 Task: Add the task  Implement a new cloud-based facilities management system for a company to the section Knowledge Transfer Sprint in the project BoostTech and add a Due Date to the respective task as 2024/04/12
Action: Mouse moved to (767, 482)
Screenshot: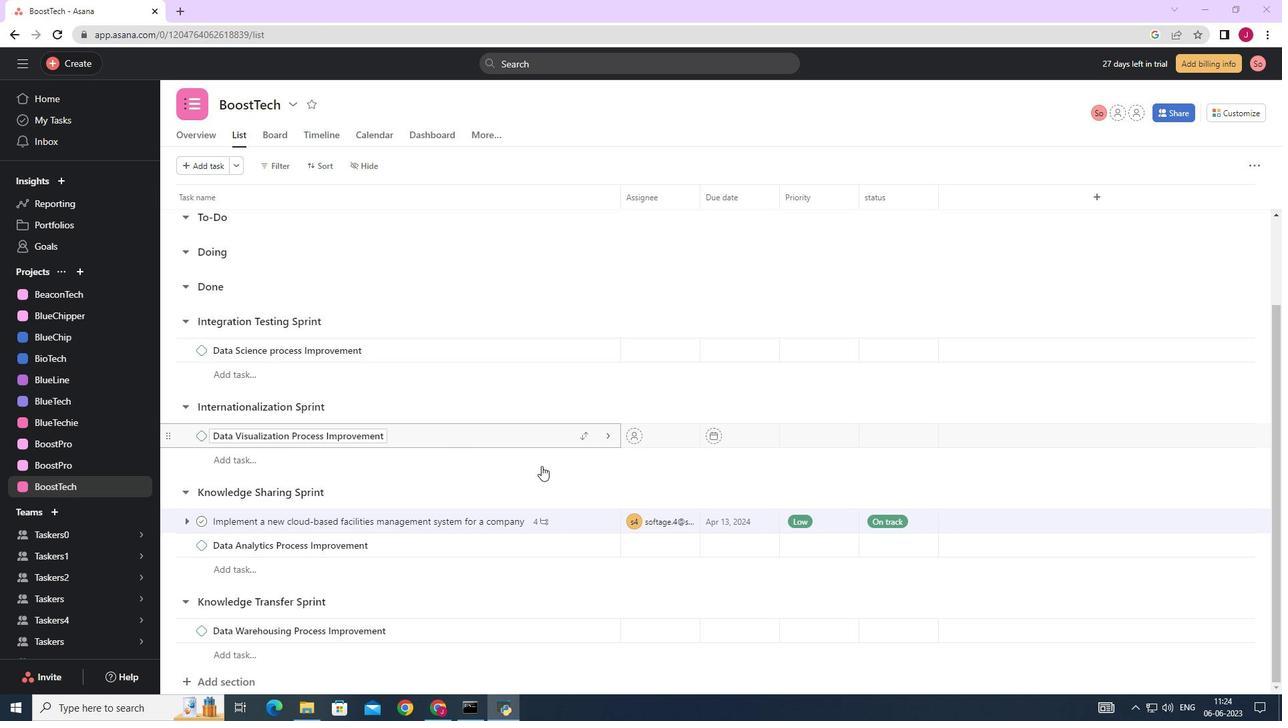 
Action: Mouse scrolled (767, 482) with delta (0, 0)
Screenshot: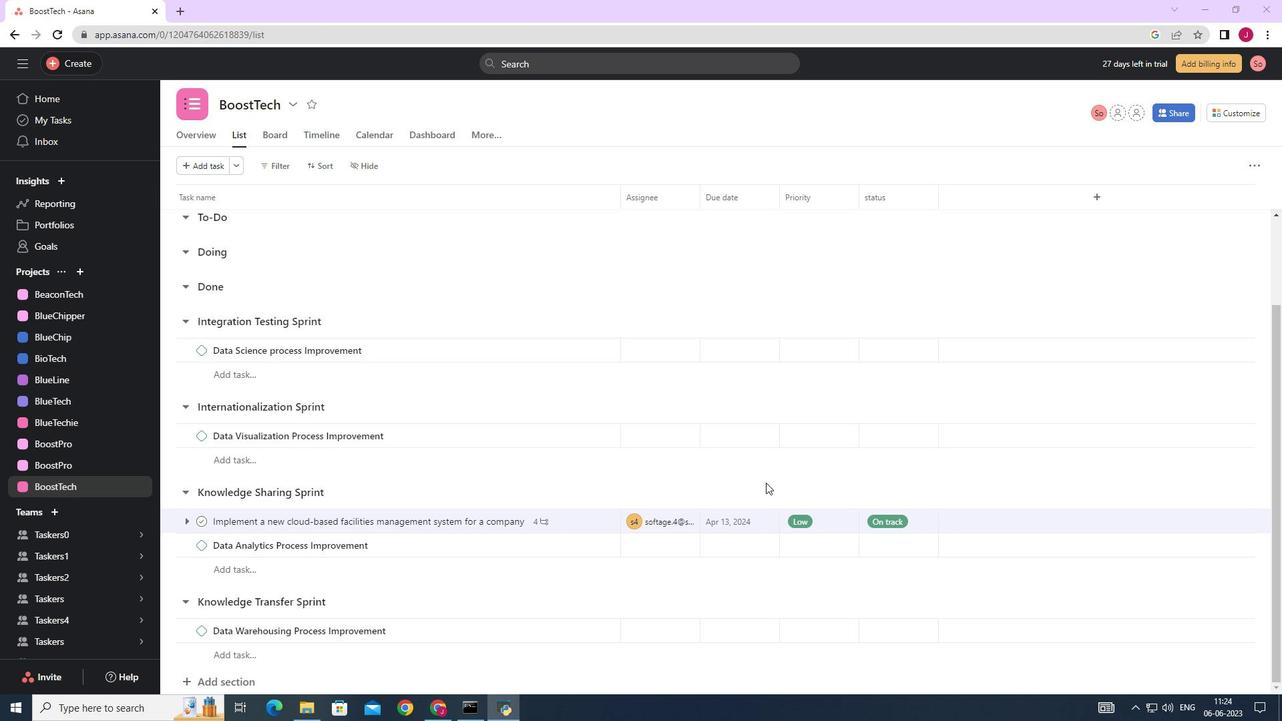 
Action: Mouse scrolled (767, 482) with delta (0, 0)
Screenshot: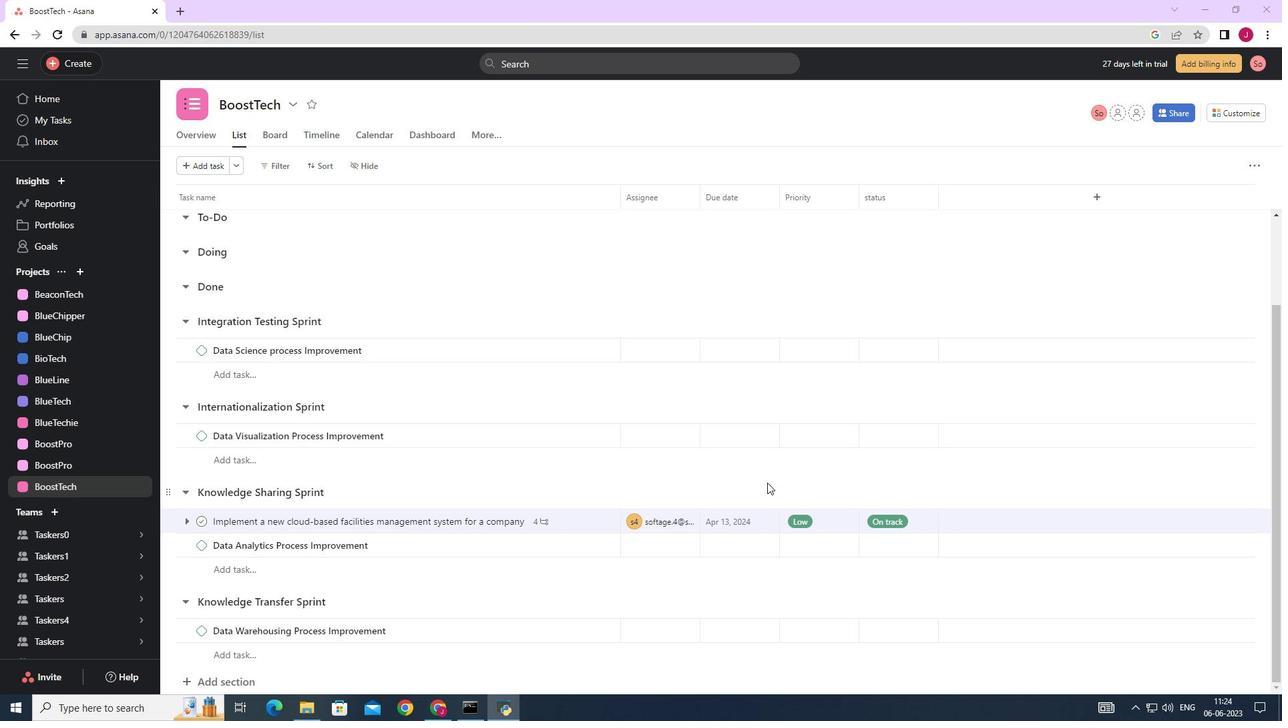 
Action: Mouse scrolled (767, 482) with delta (0, 0)
Screenshot: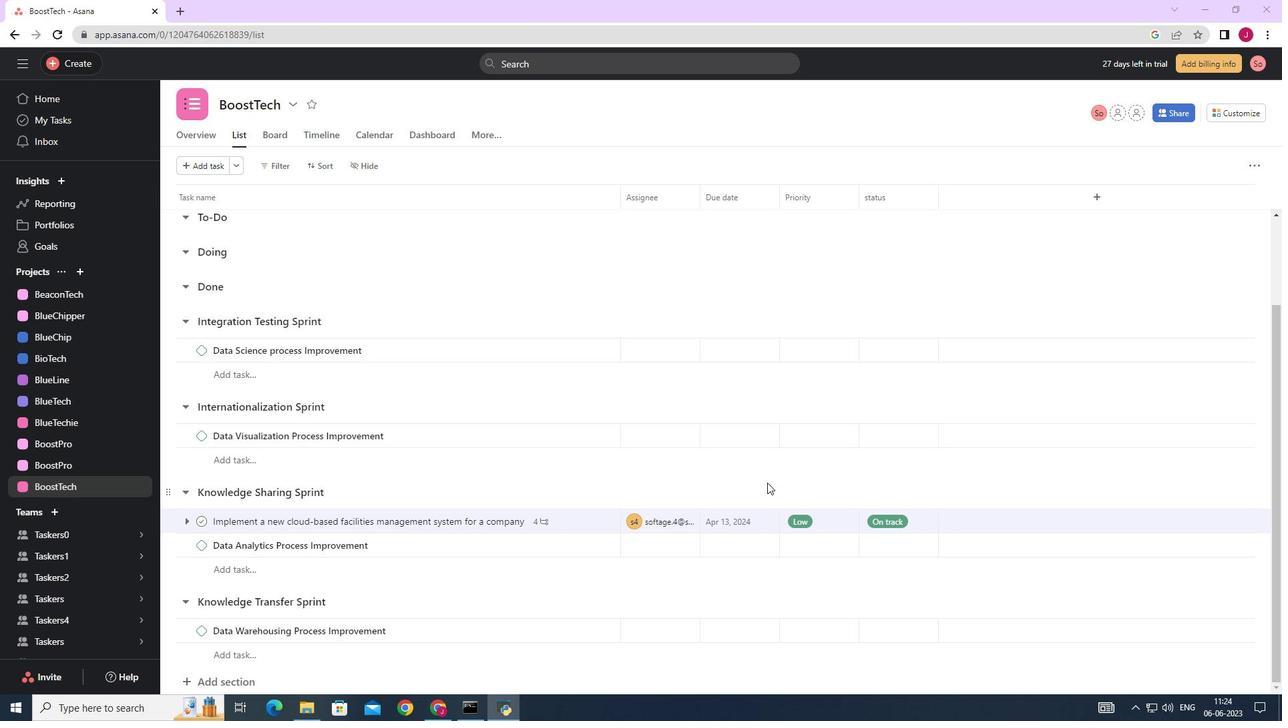 
Action: Mouse scrolled (767, 482) with delta (0, 0)
Screenshot: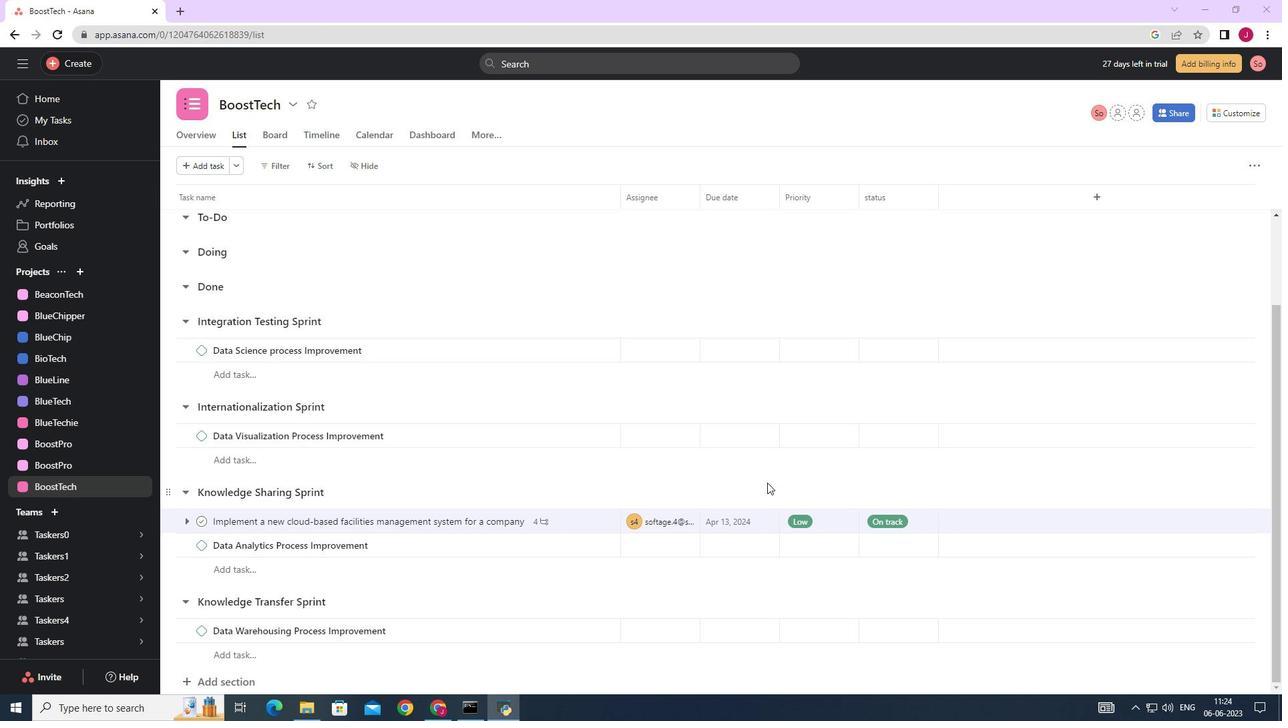 
Action: Mouse scrolled (767, 482) with delta (0, 0)
Screenshot: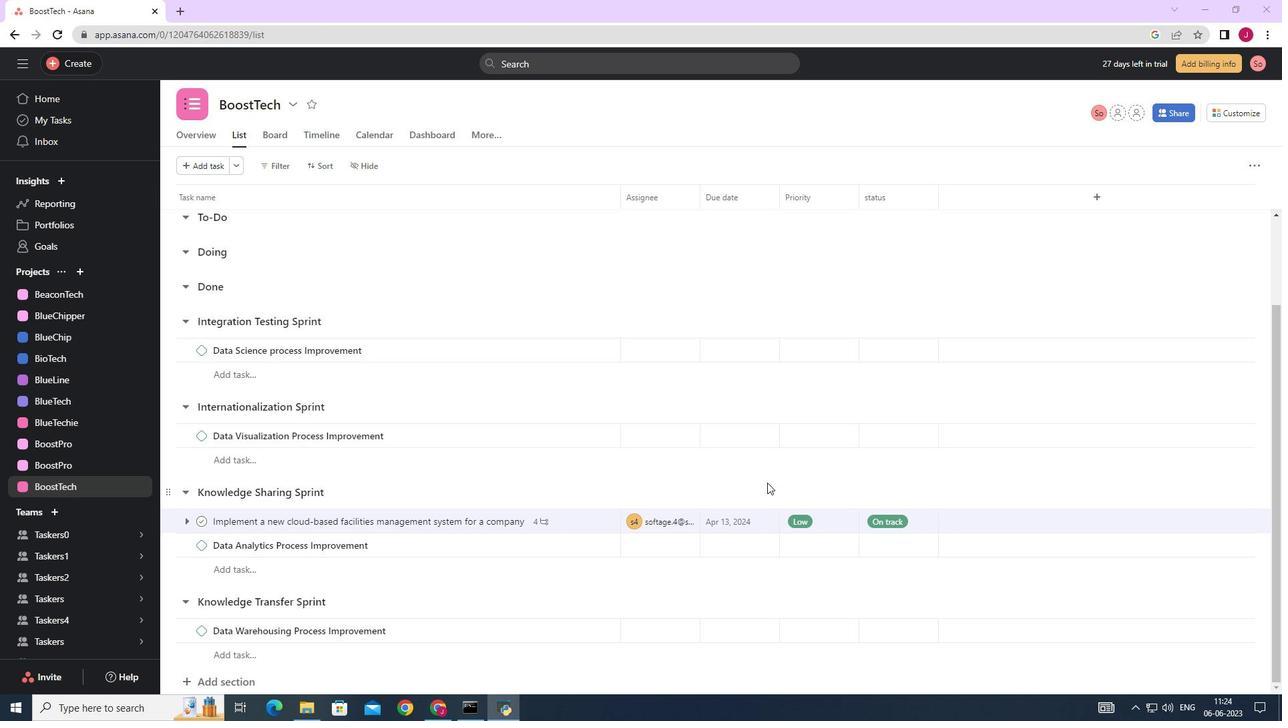 
Action: Mouse moved to (582, 521)
Screenshot: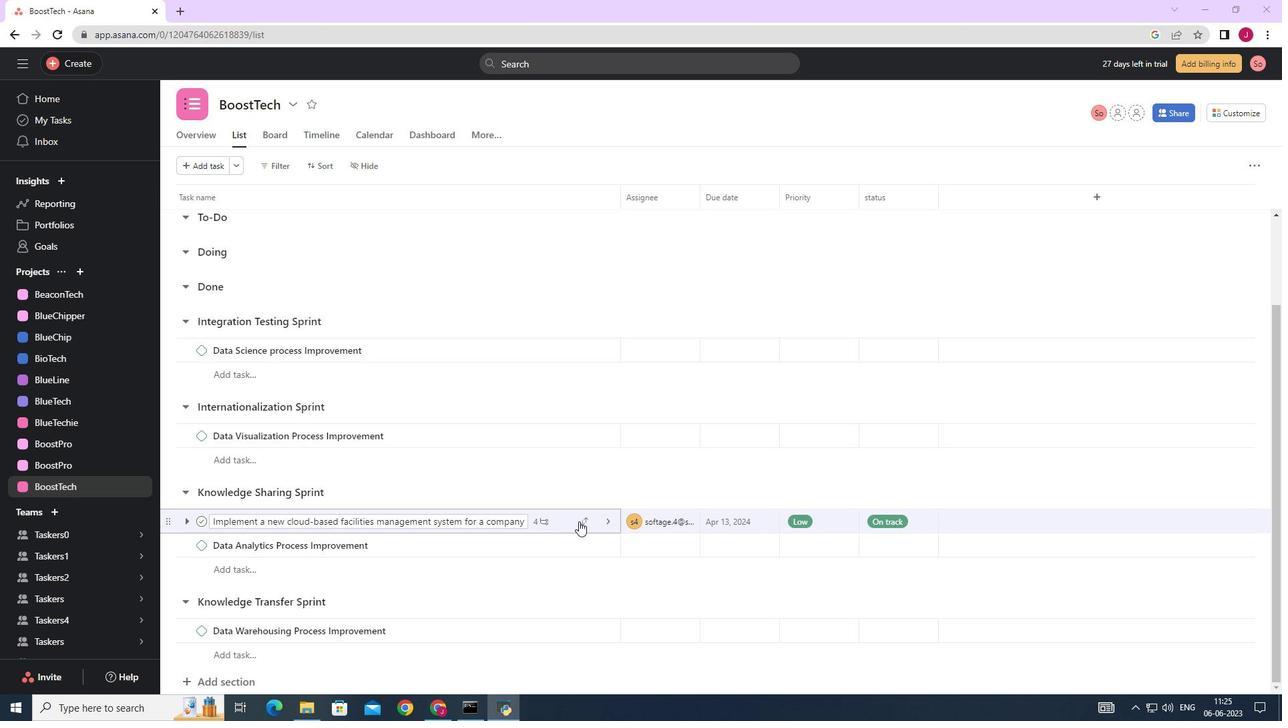 
Action: Mouse pressed left at (582, 521)
Screenshot: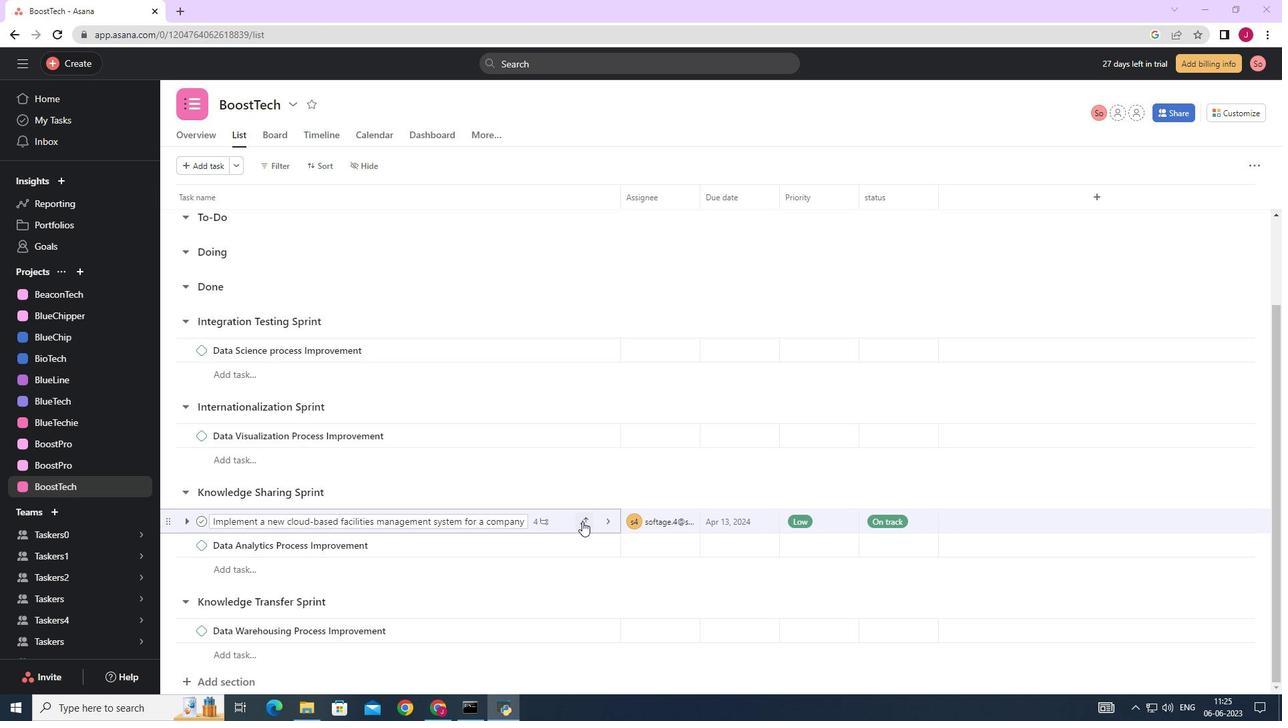 
Action: Mouse moved to (512, 490)
Screenshot: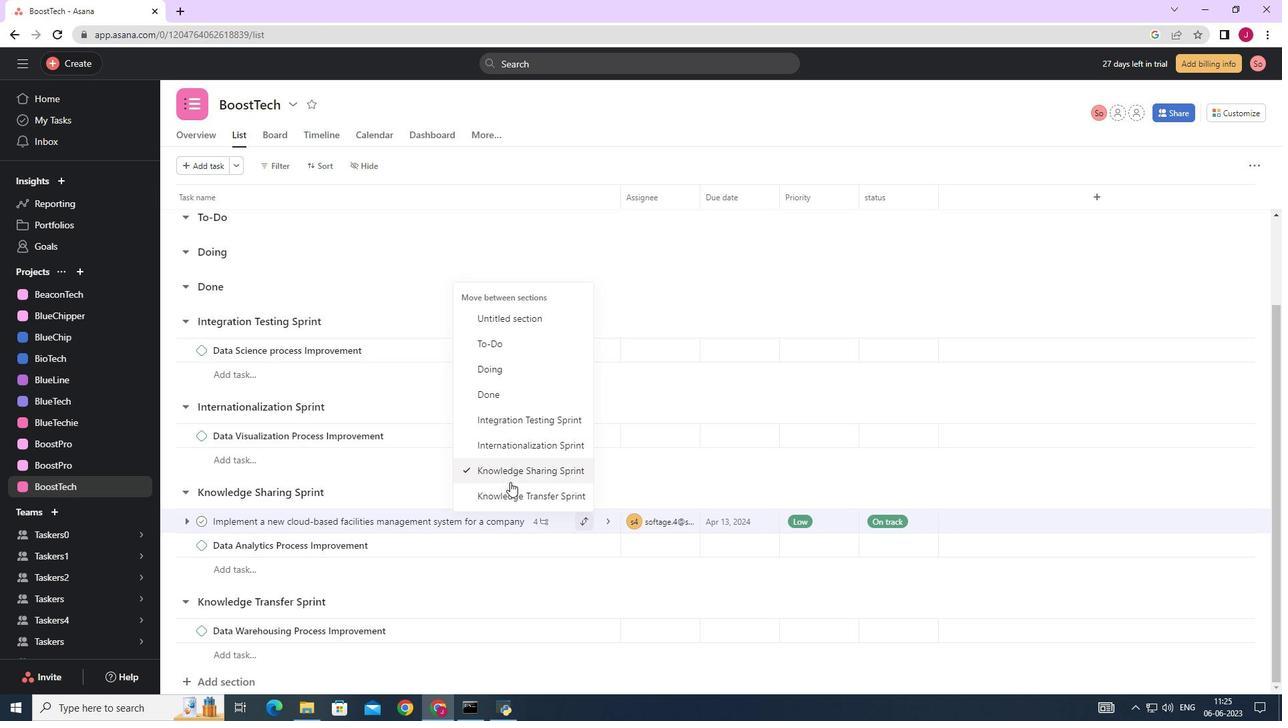 
Action: Mouse pressed left at (512, 490)
Screenshot: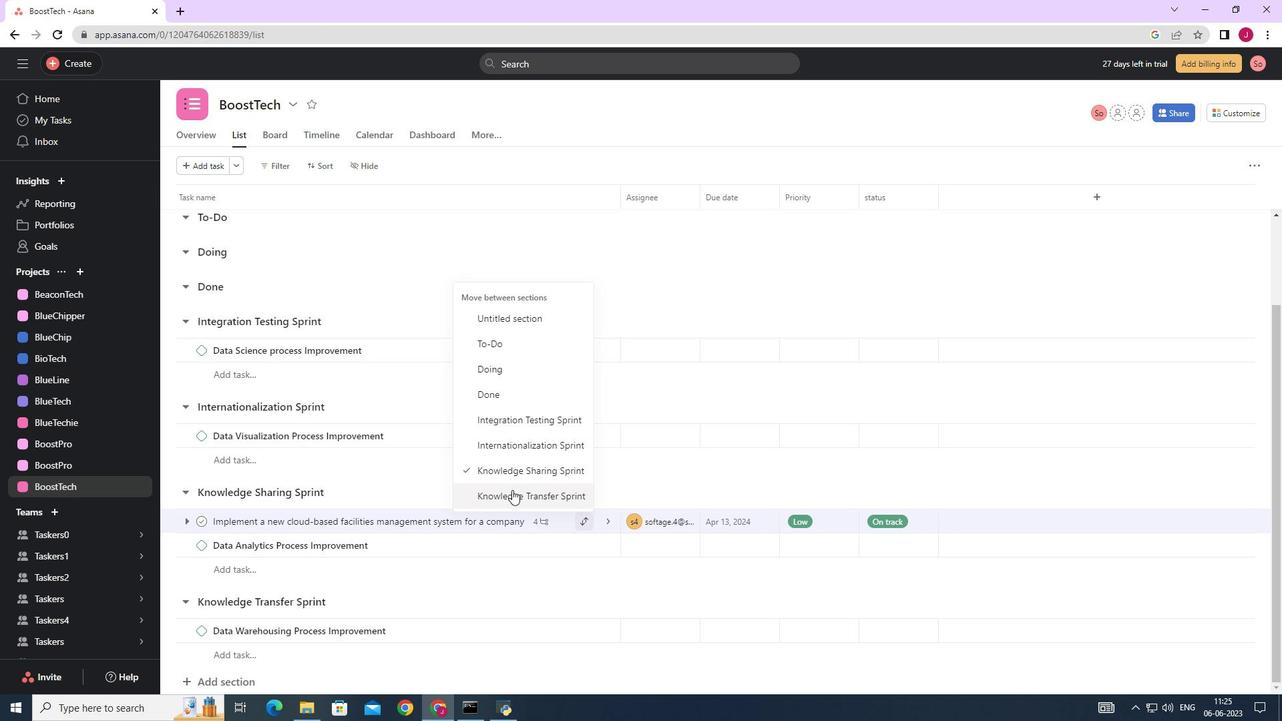 
Action: Mouse moved to (765, 609)
Screenshot: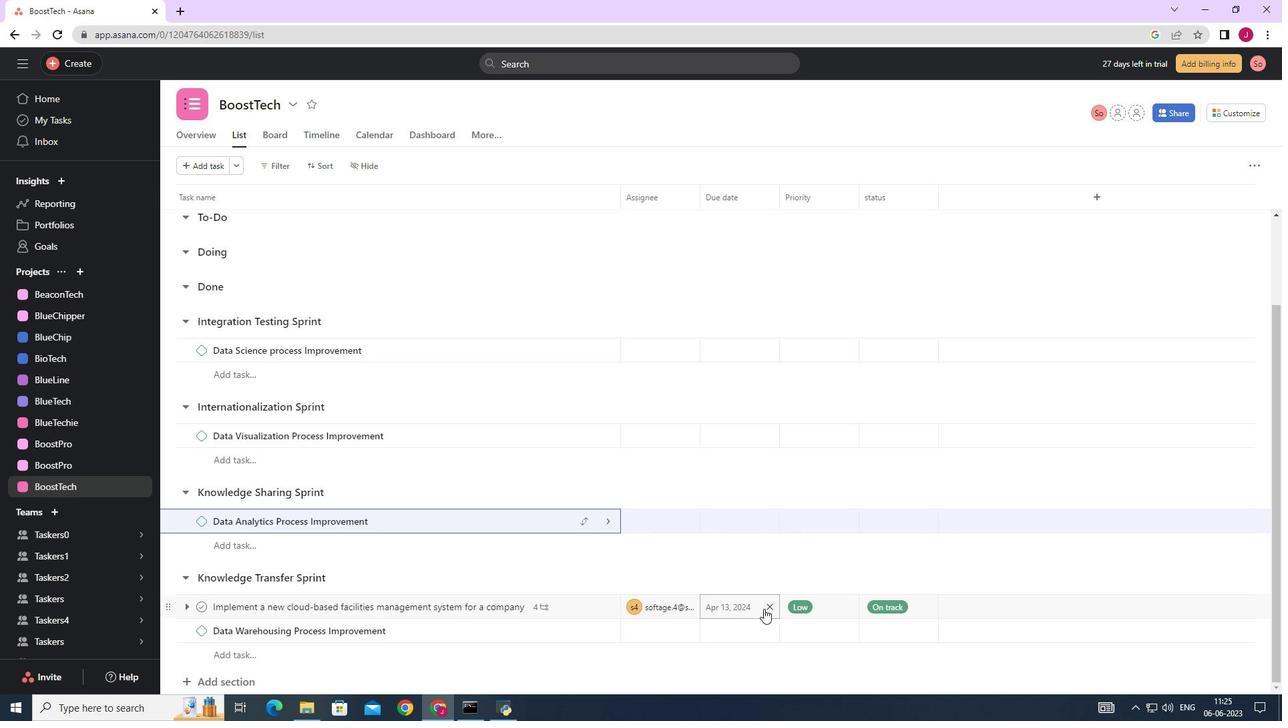 
Action: Mouse pressed left at (765, 609)
Screenshot: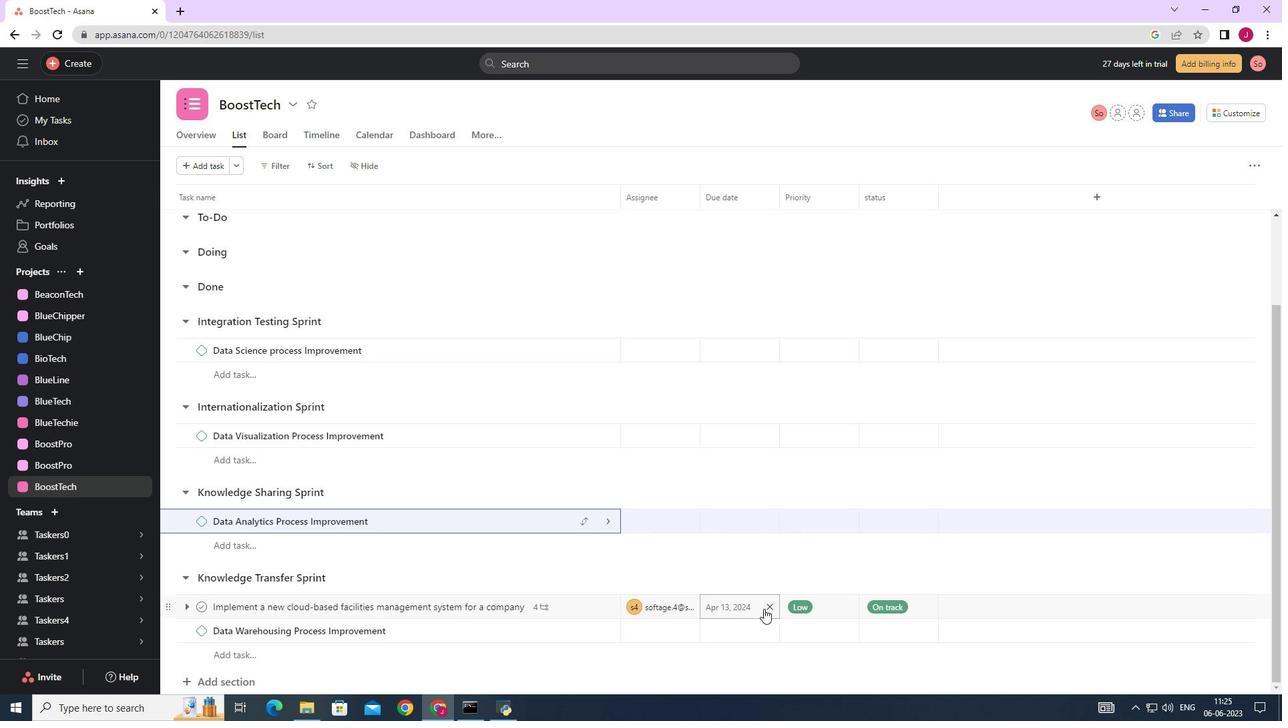 
Action: Mouse moved to (729, 609)
Screenshot: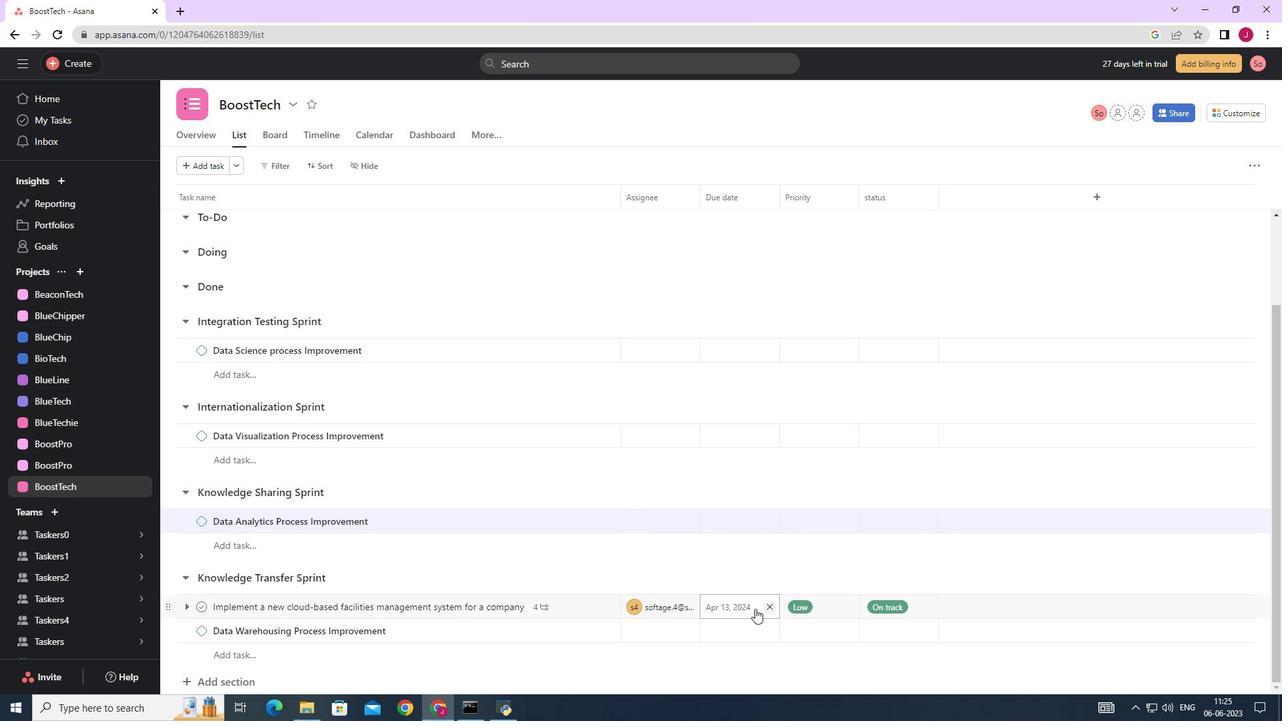 
Action: Mouse pressed left at (729, 609)
Screenshot: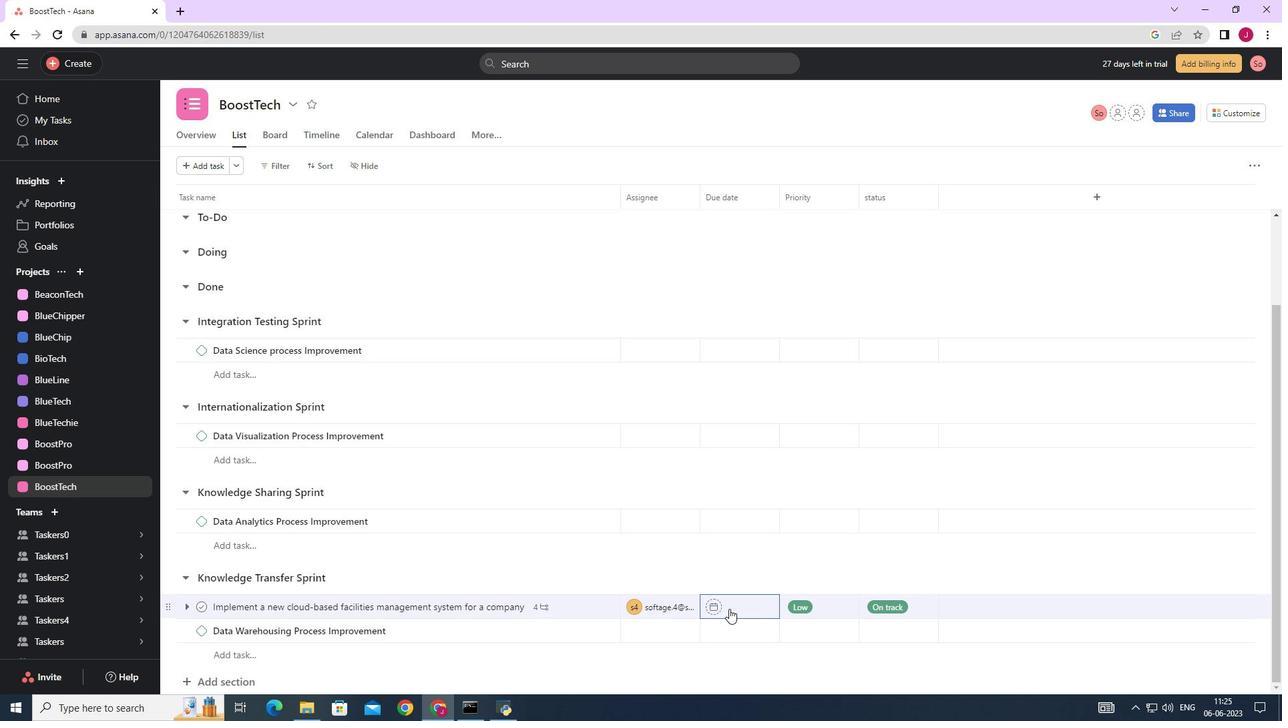 
Action: Mouse moved to (876, 397)
Screenshot: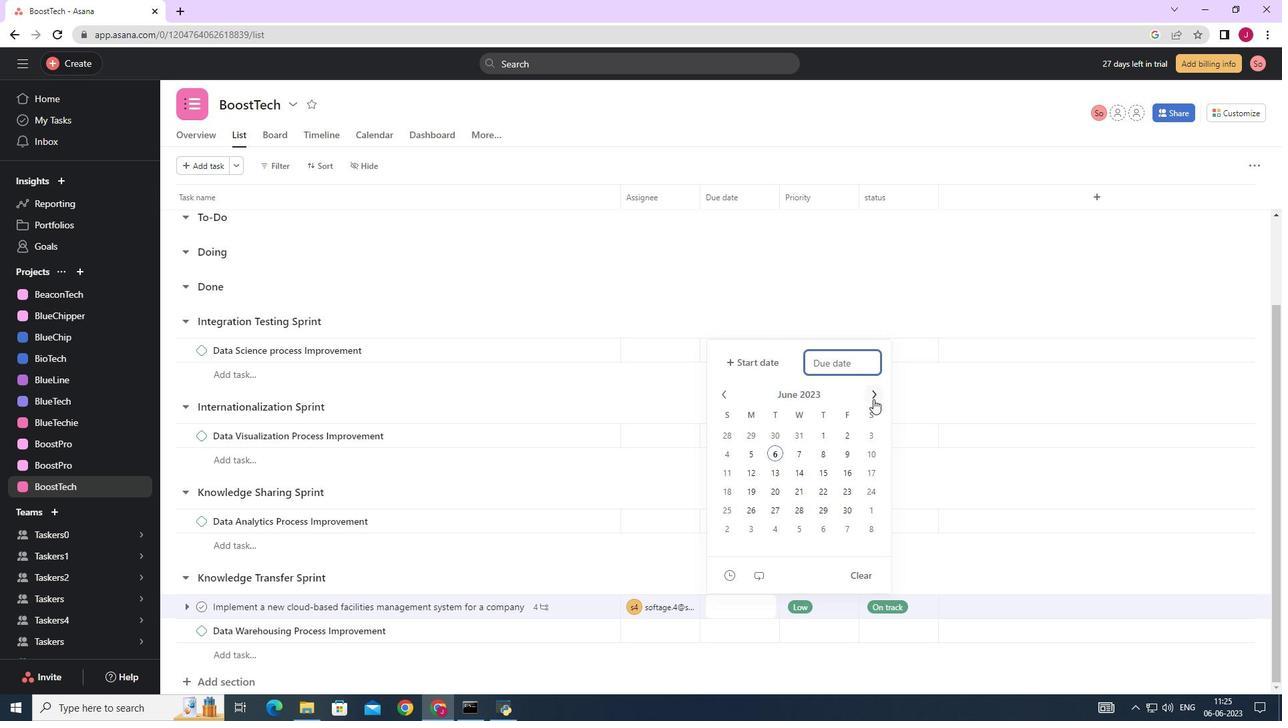
Action: Mouse pressed left at (876, 397)
Screenshot: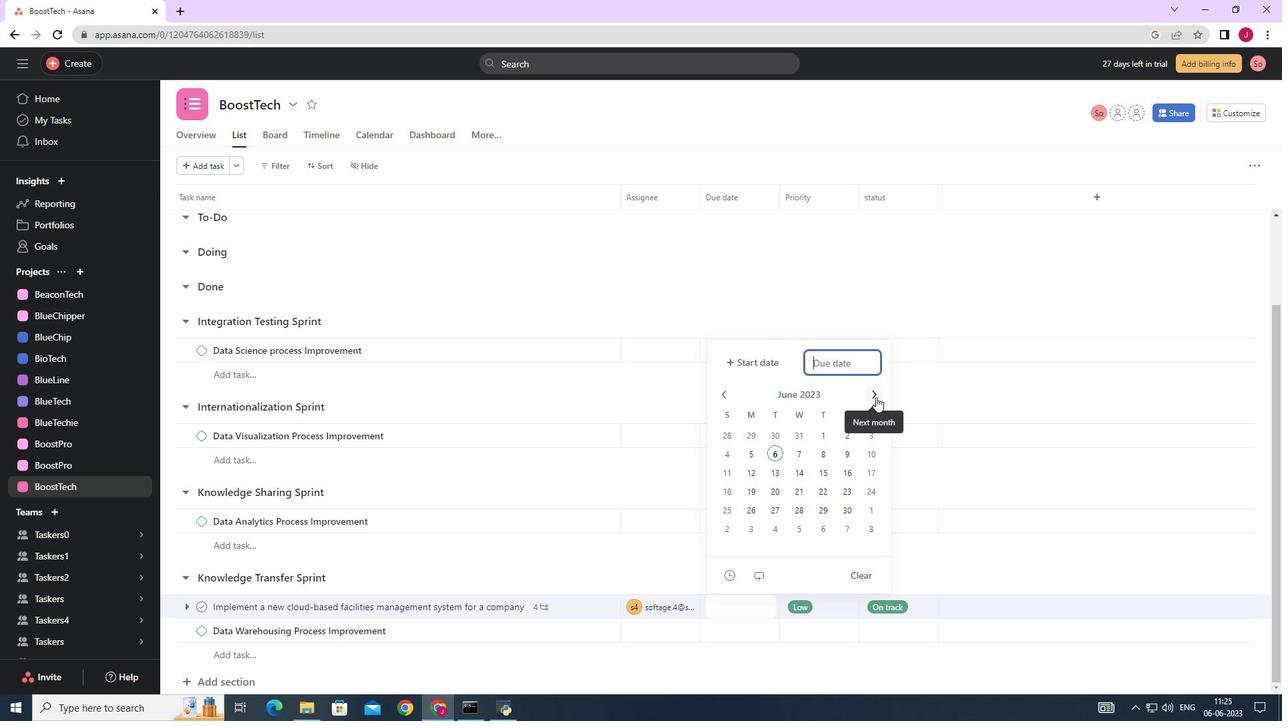 
Action: Mouse pressed left at (876, 397)
Screenshot: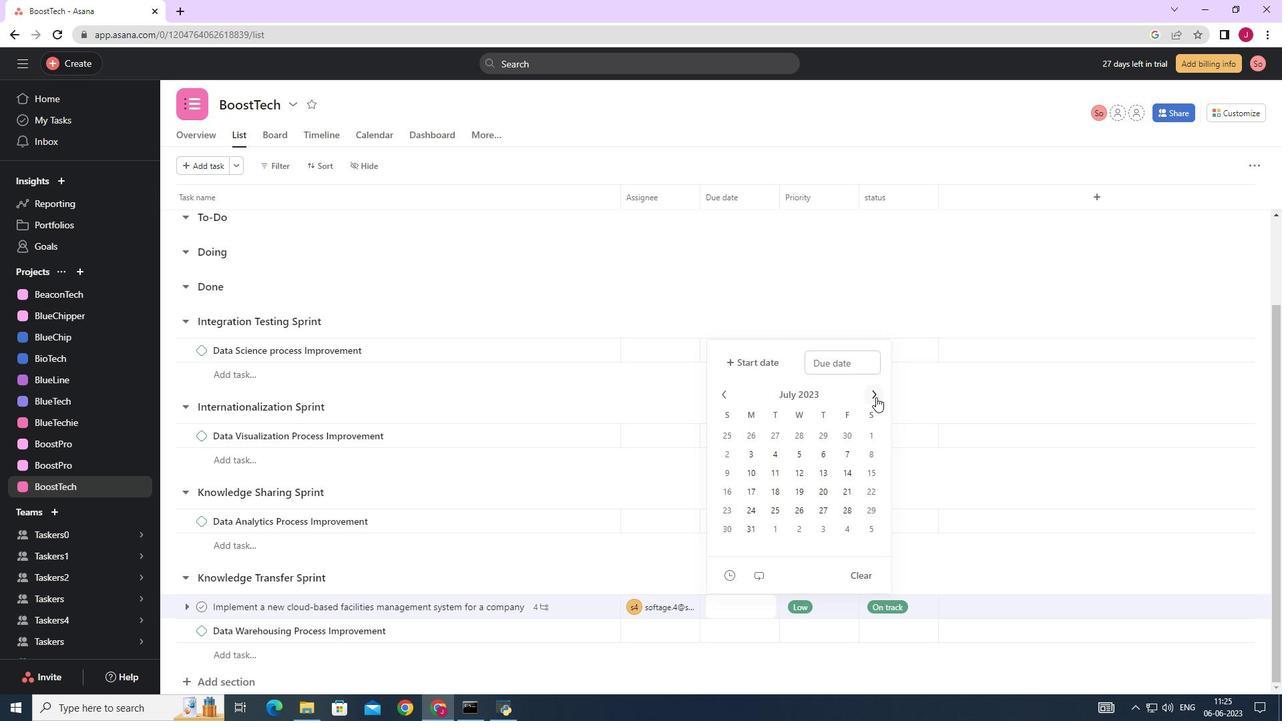 
Action: Mouse pressed left at (876, 397)
Screenshot: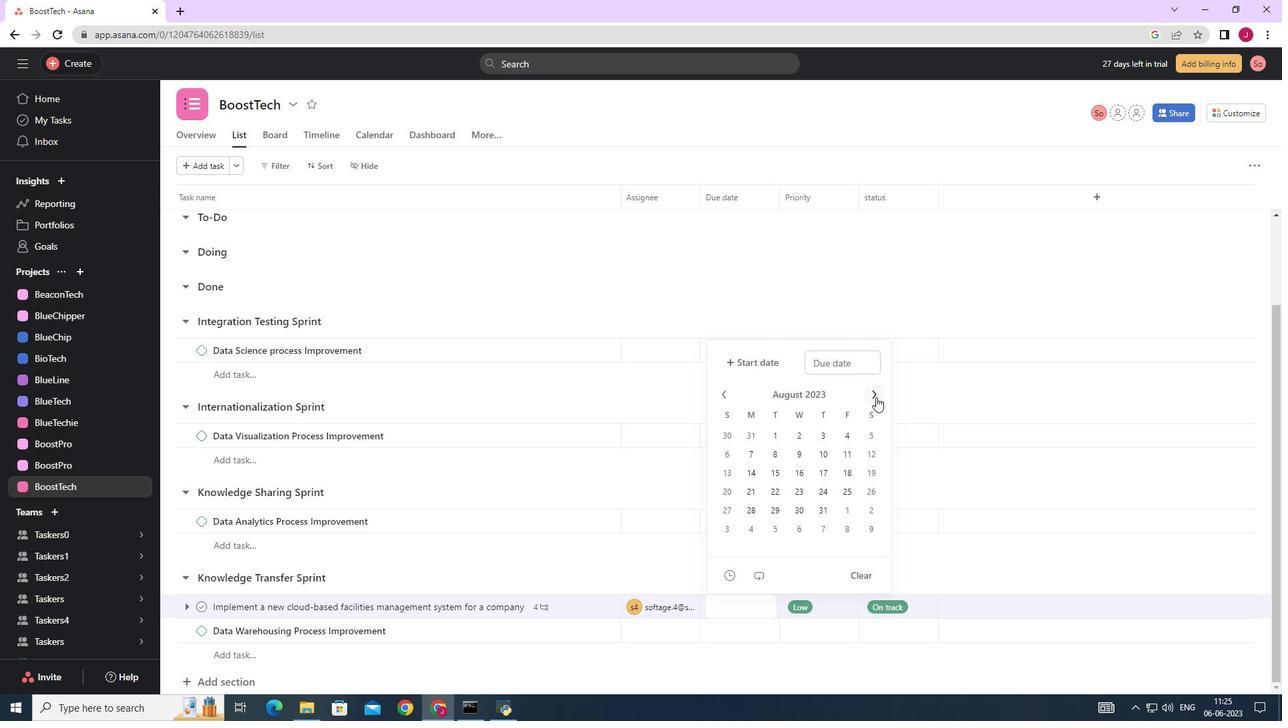
Action: Mouse moved to (881, 394)
Screenshot: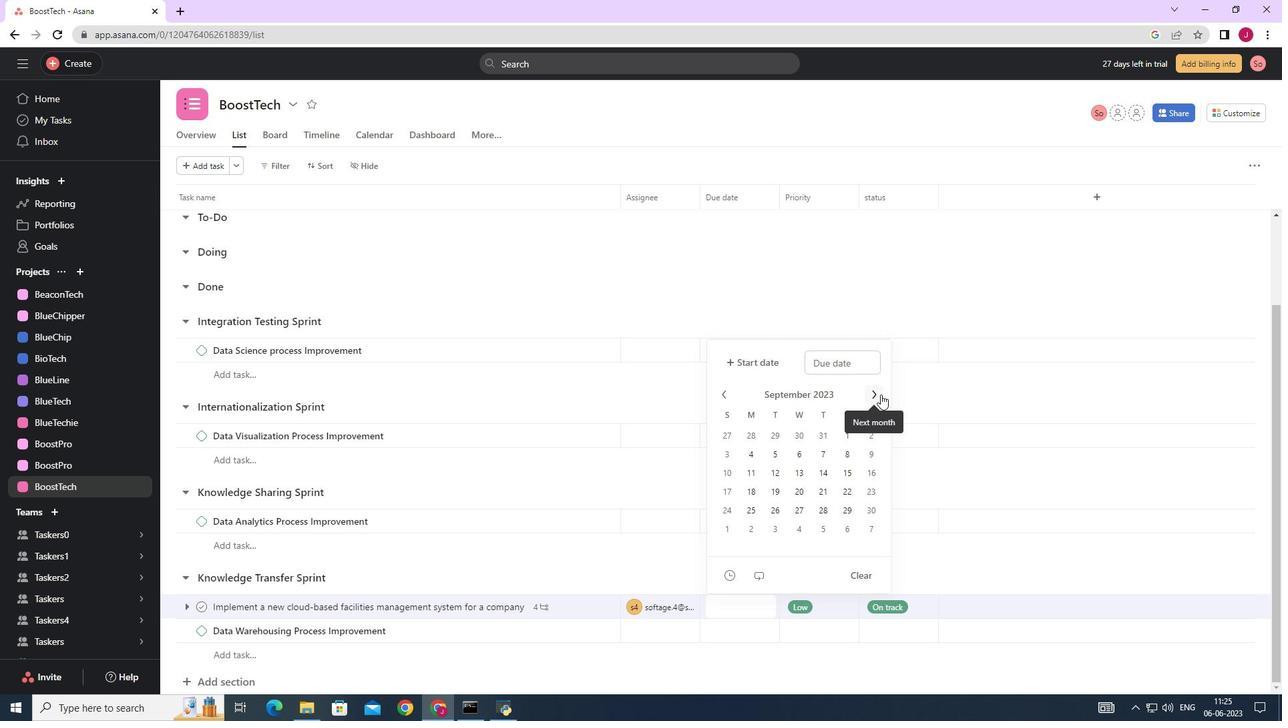 
Action: Mouse pressed left at (881, 394)
Screenshot: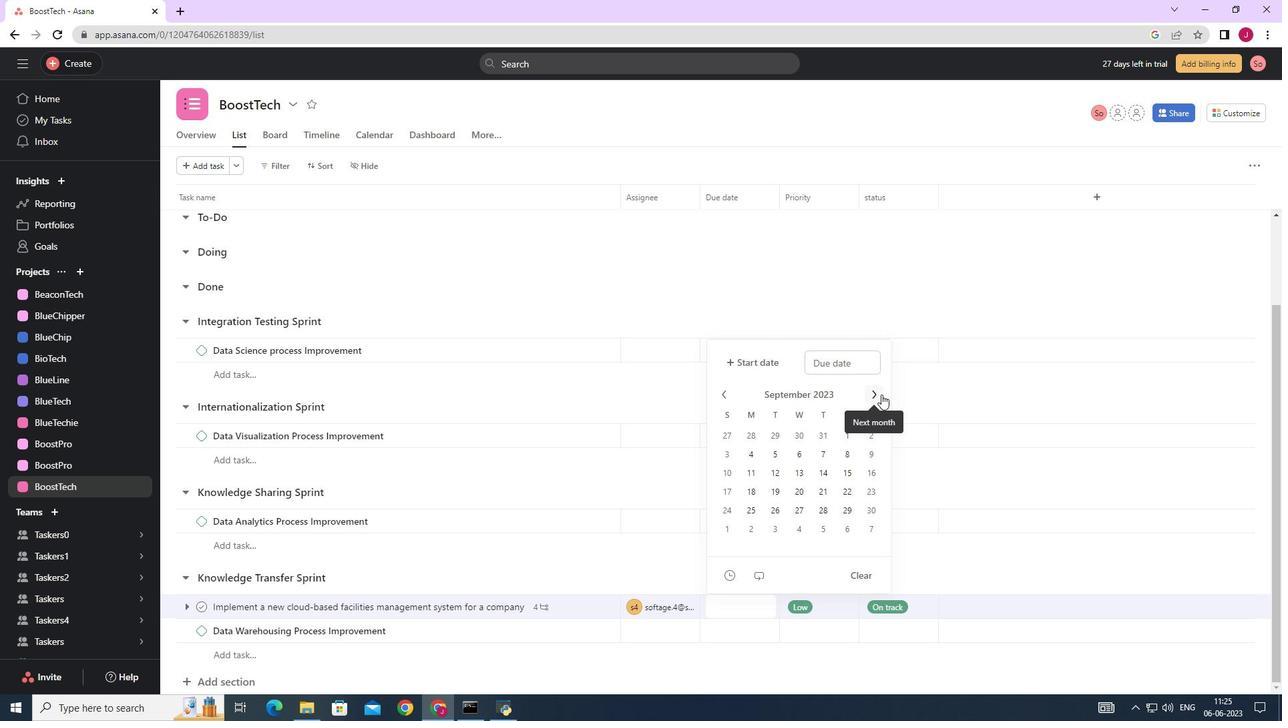 
Action: Mouse pressed left at (881, 394)
Screenshot: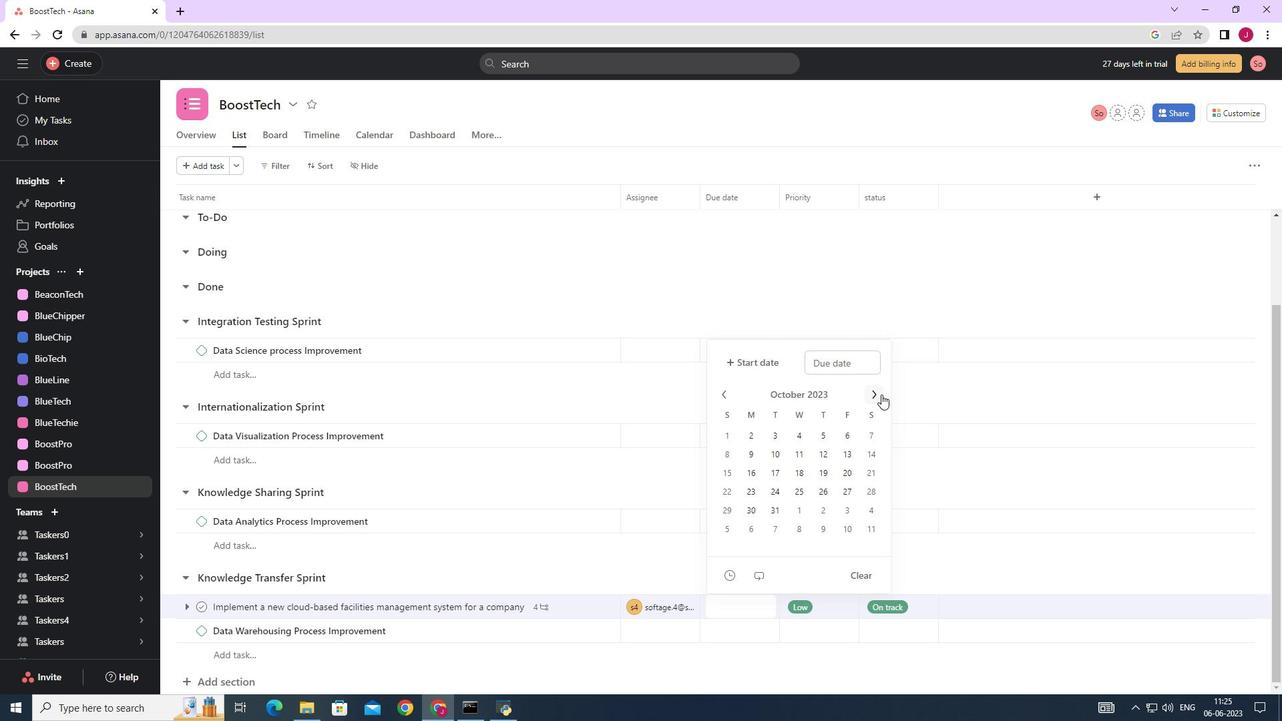 
Action: Mouse pressed left at (881, 394)
Screenshot: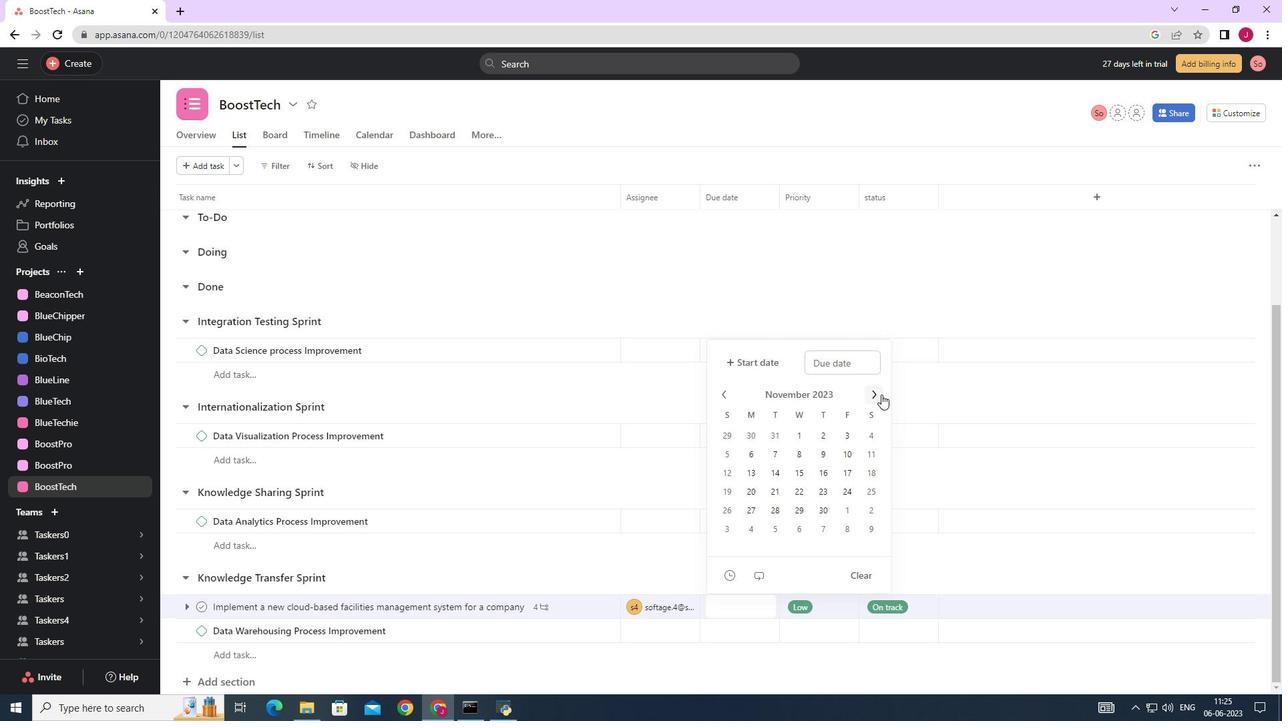 
Action: Mouse pressed left at (881, 394)
Screenshot: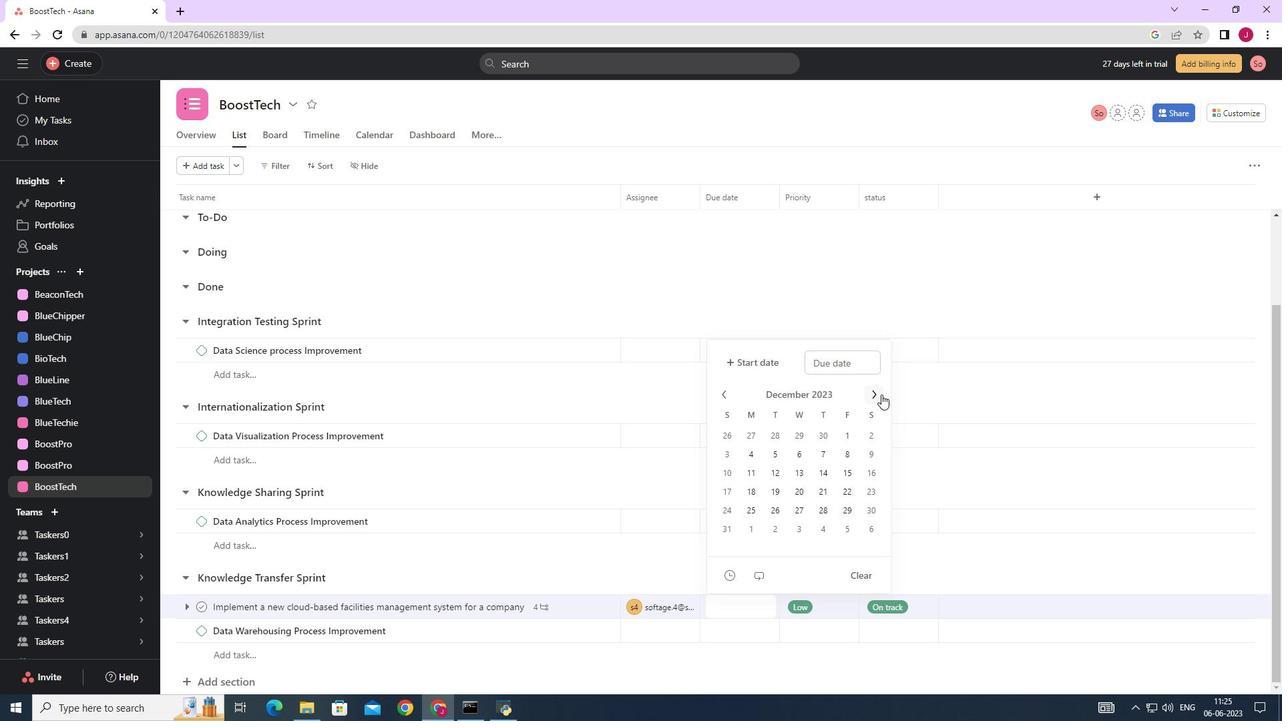 
Action: Mouse pressed left at (881, 394)
Screenshot: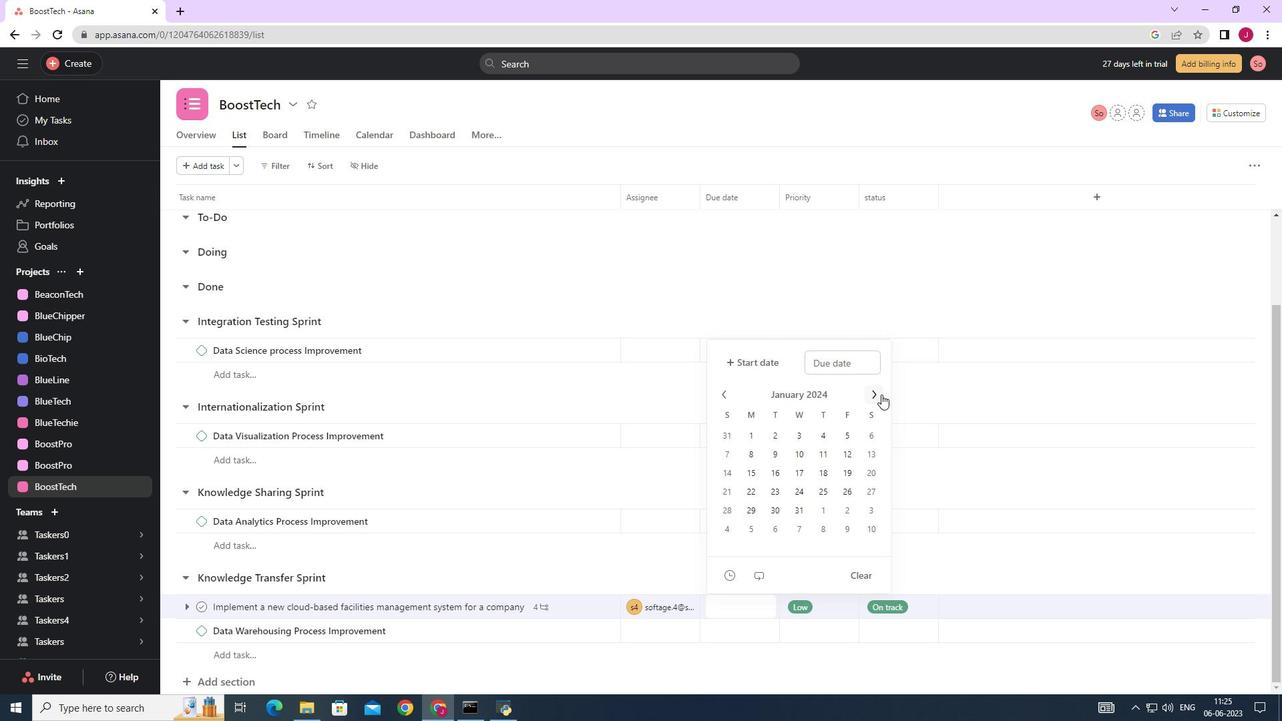 
Action: Mouse pressed left at (881, 394)
Screenshot: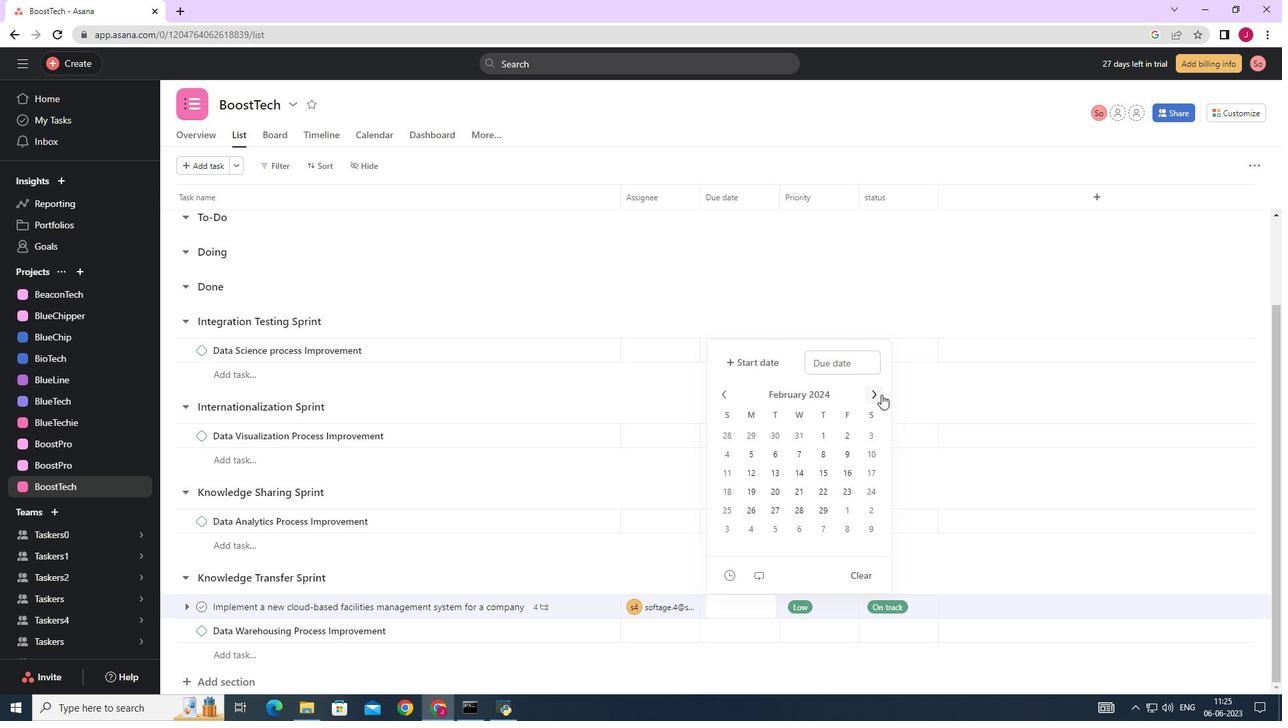 
Action: Mouse pressed left at (881, 394)
Screenshot: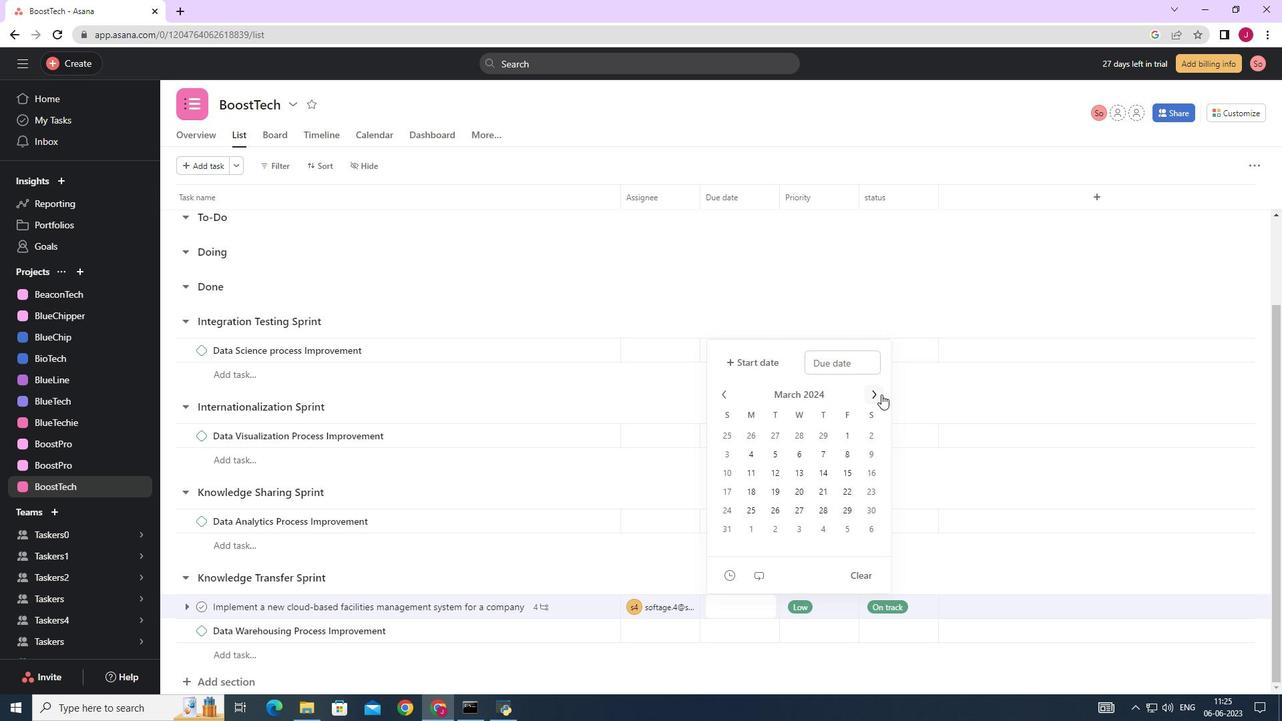 
Action: Mouse moved to (848, 453)
Screenshot: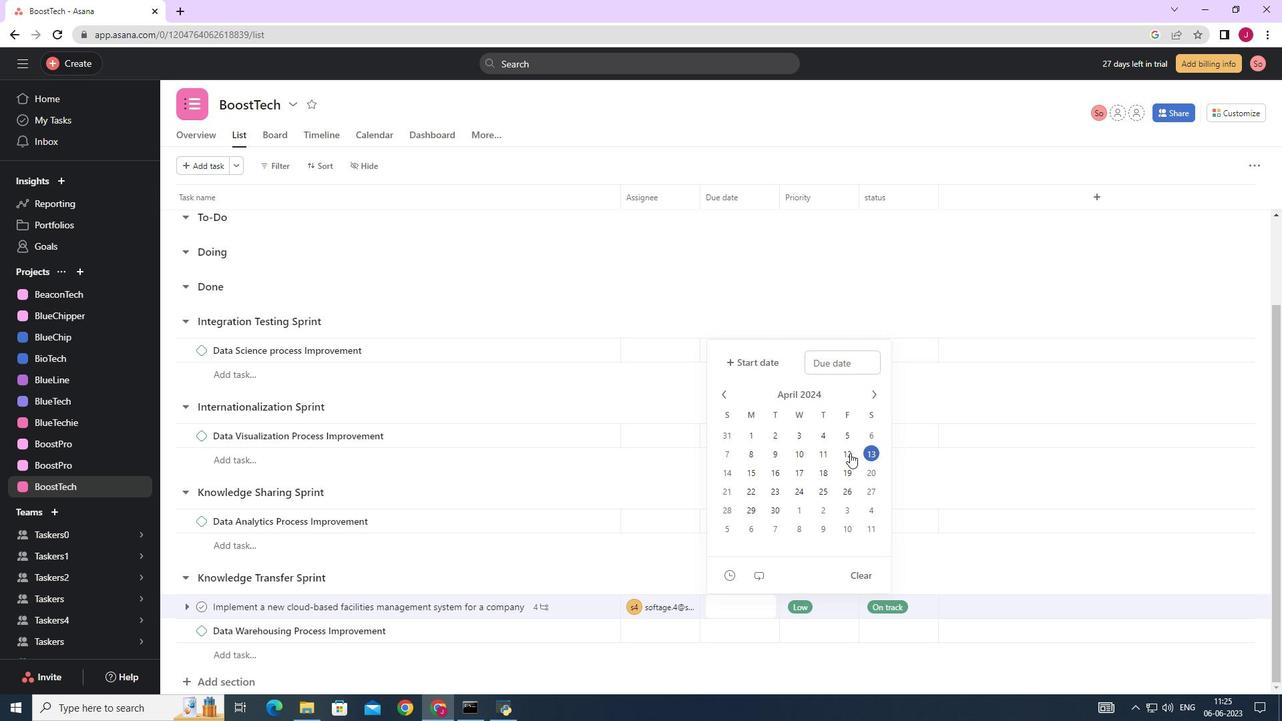 
Action: Mouse pressed left at (848, 453)
Screenshot: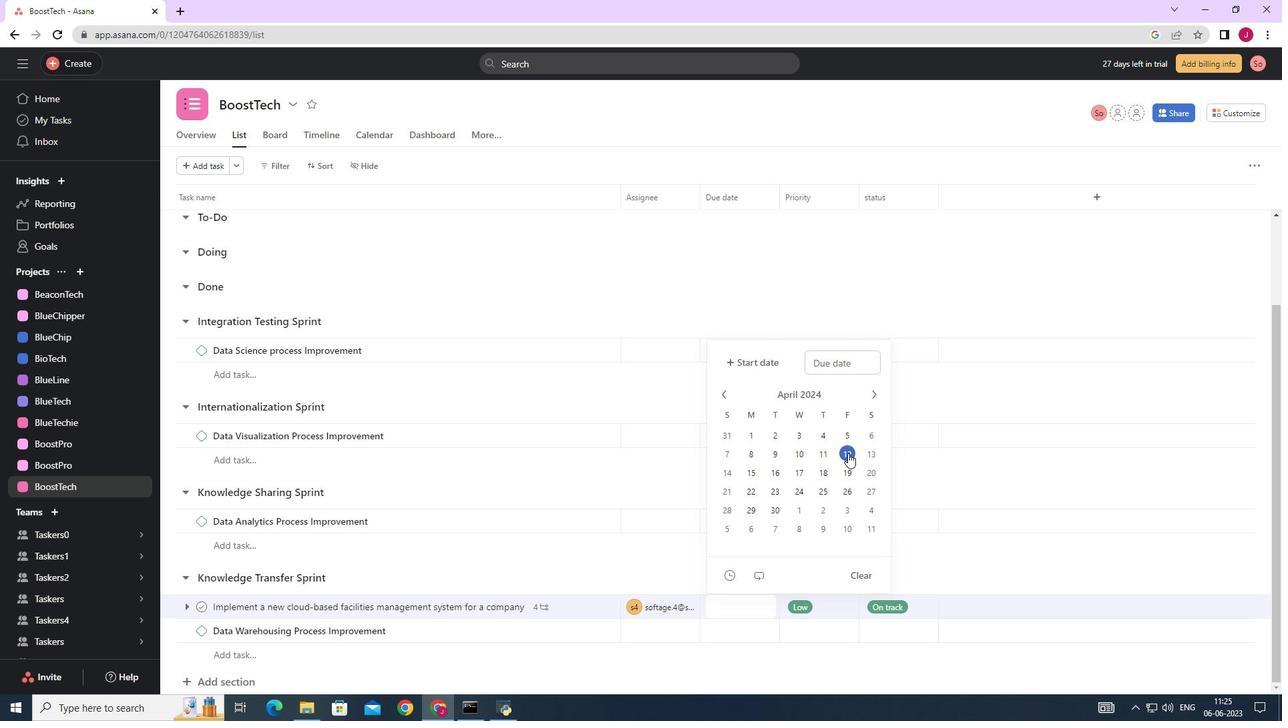 
Action: Mouse moved to (977, 275)
Screenshot: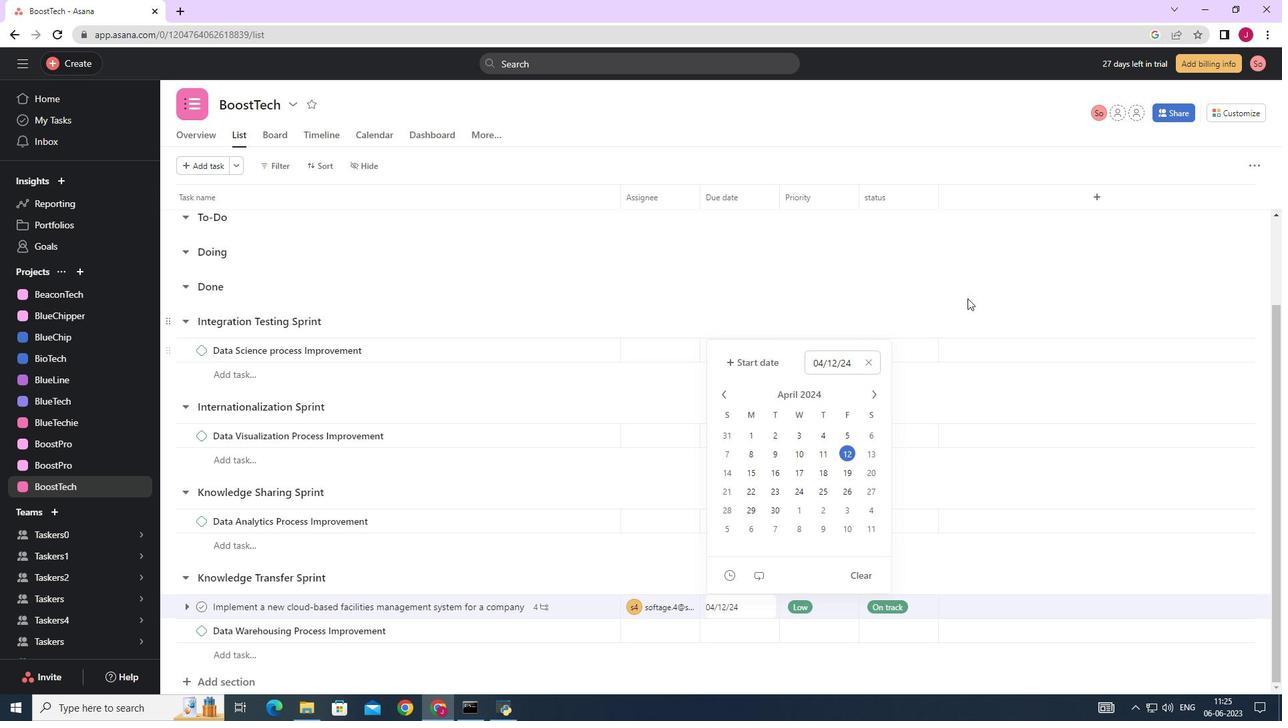 
Action: Mouse pressed left at (977, 275)
Screenshot: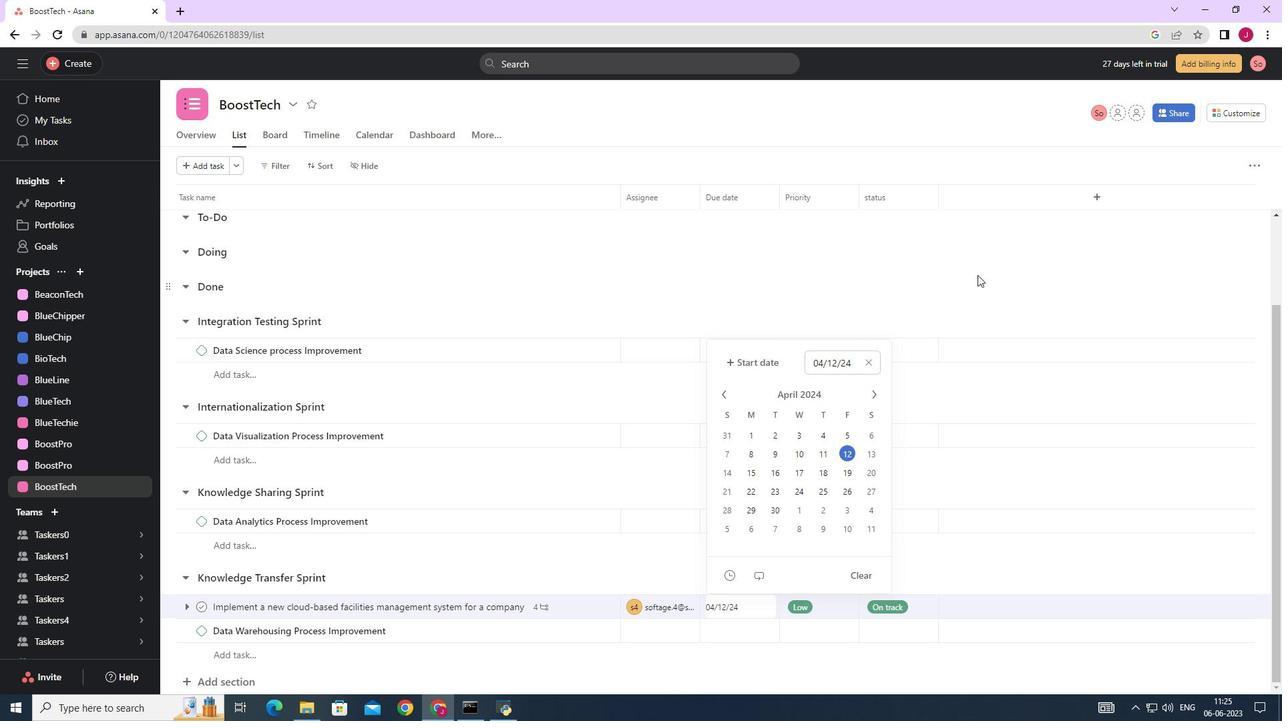 
